 Task: Look for products in the category "Chardonnay" from Kendall Jackson only.
Action: Mouse moved to (953, 343)
Screenshot: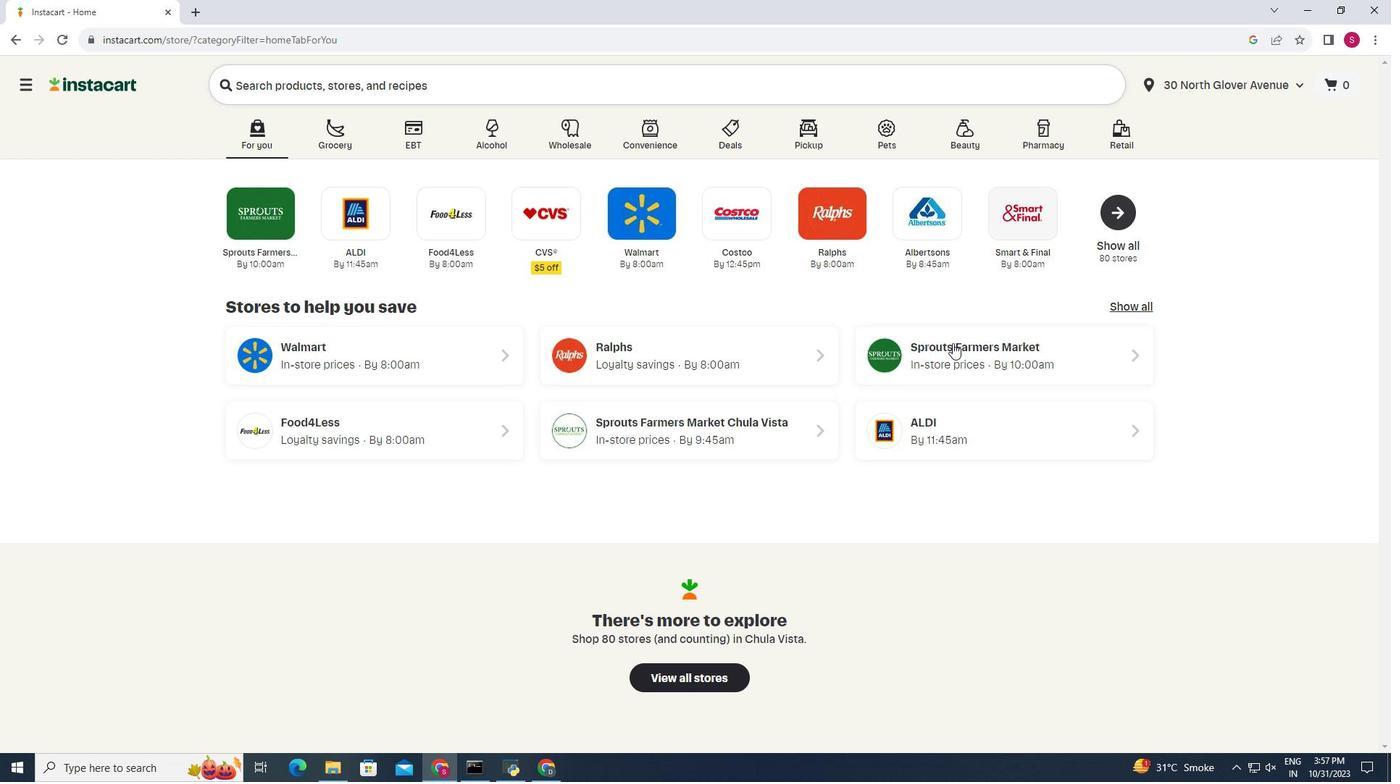 
Action: Mouse pressed left at (953, 343)
Screenshot: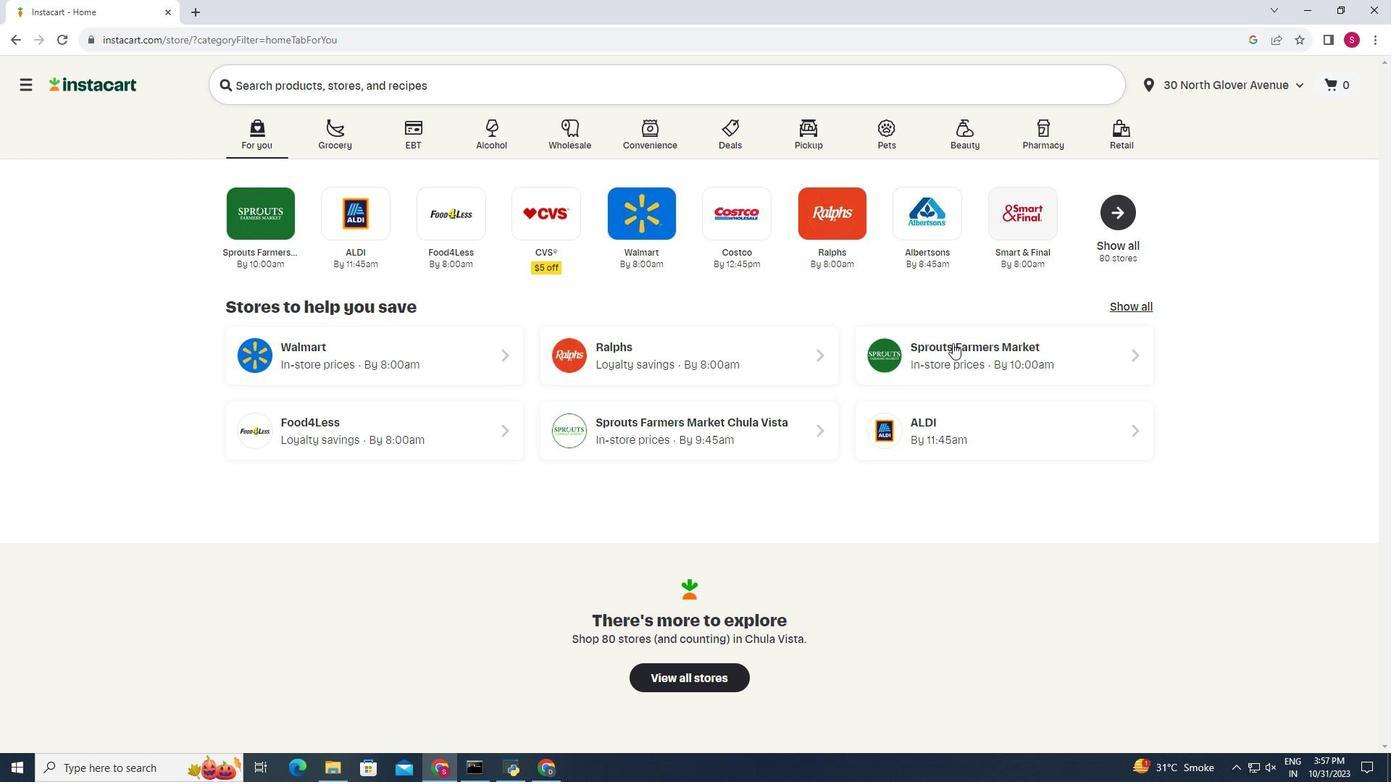 
Action: Mouse moved to (52, 689)
Screenshot: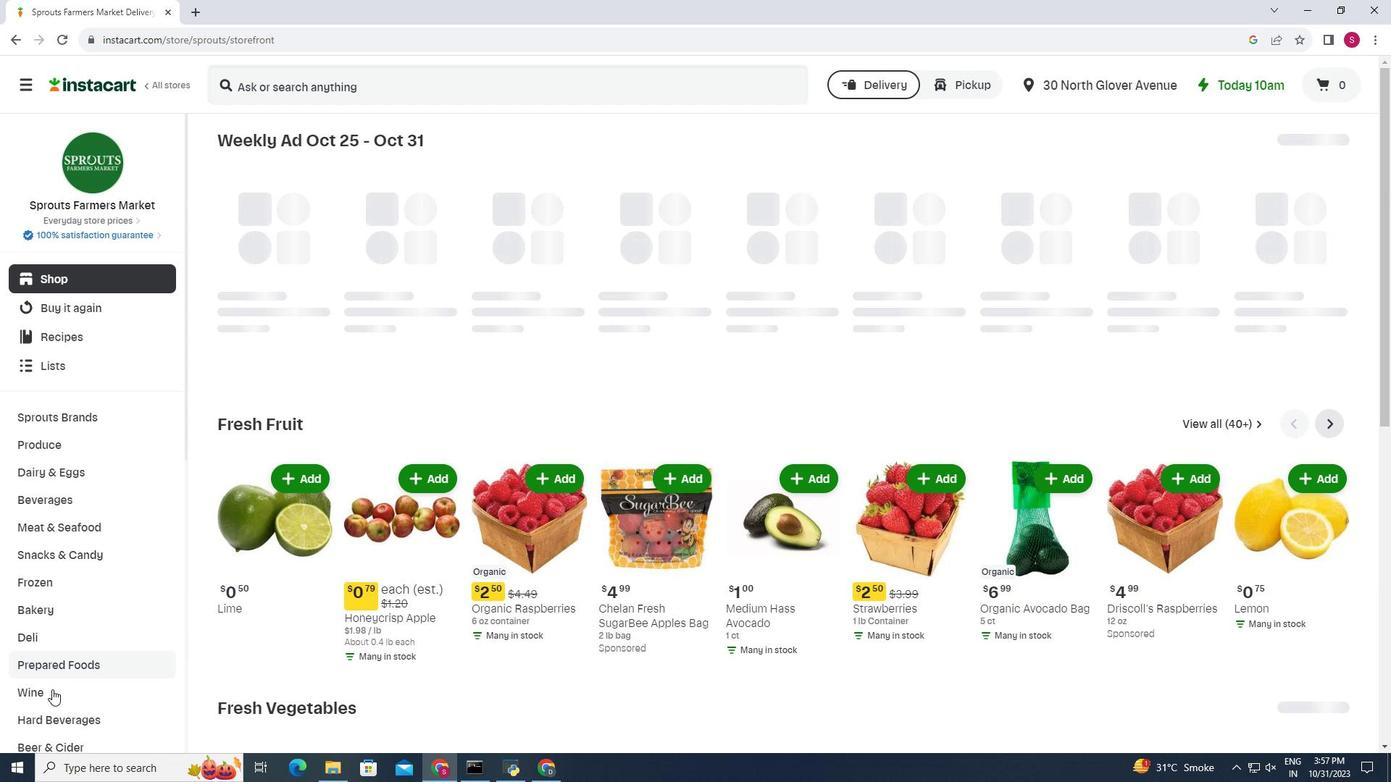 
Action: Mouse pressed left at (52, 689)
Screenshot: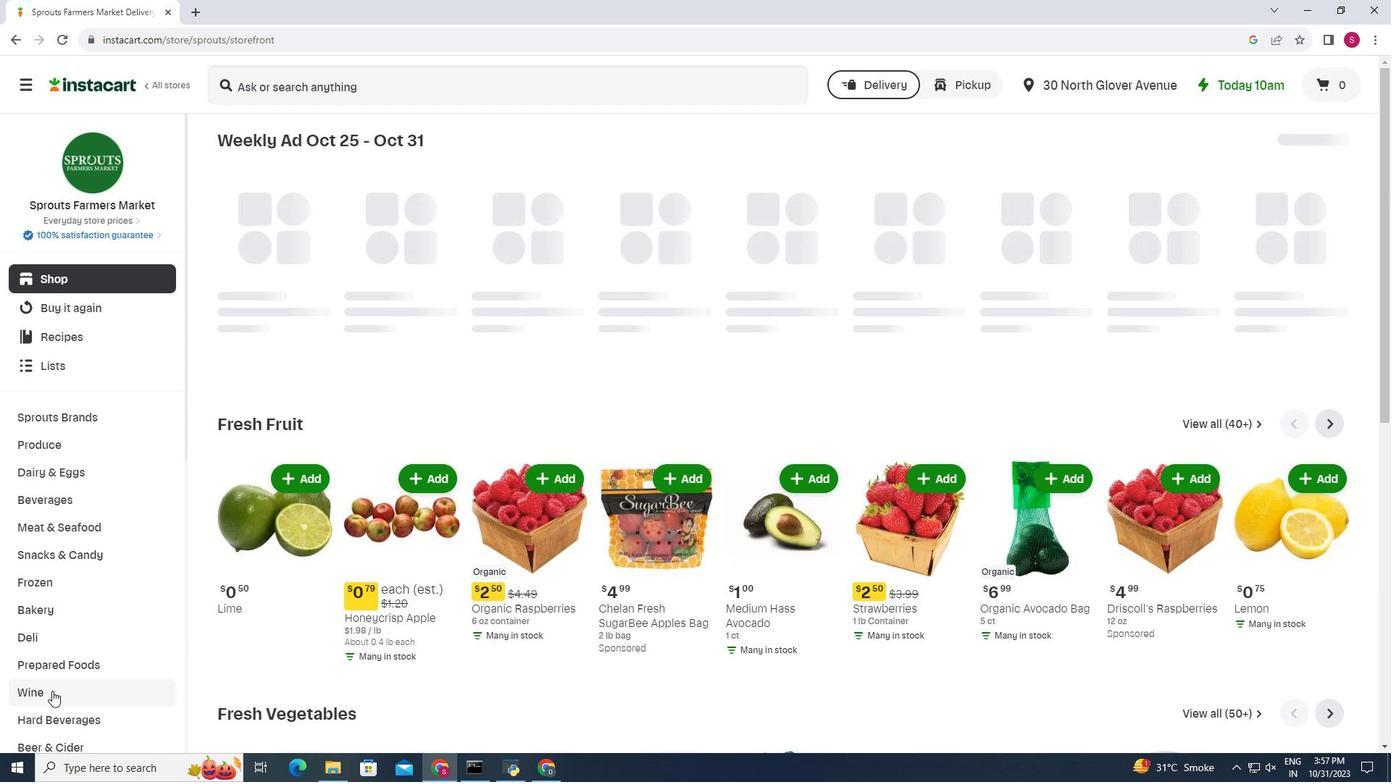 
Action: Mouse moved to (56, 692)
Screenshot: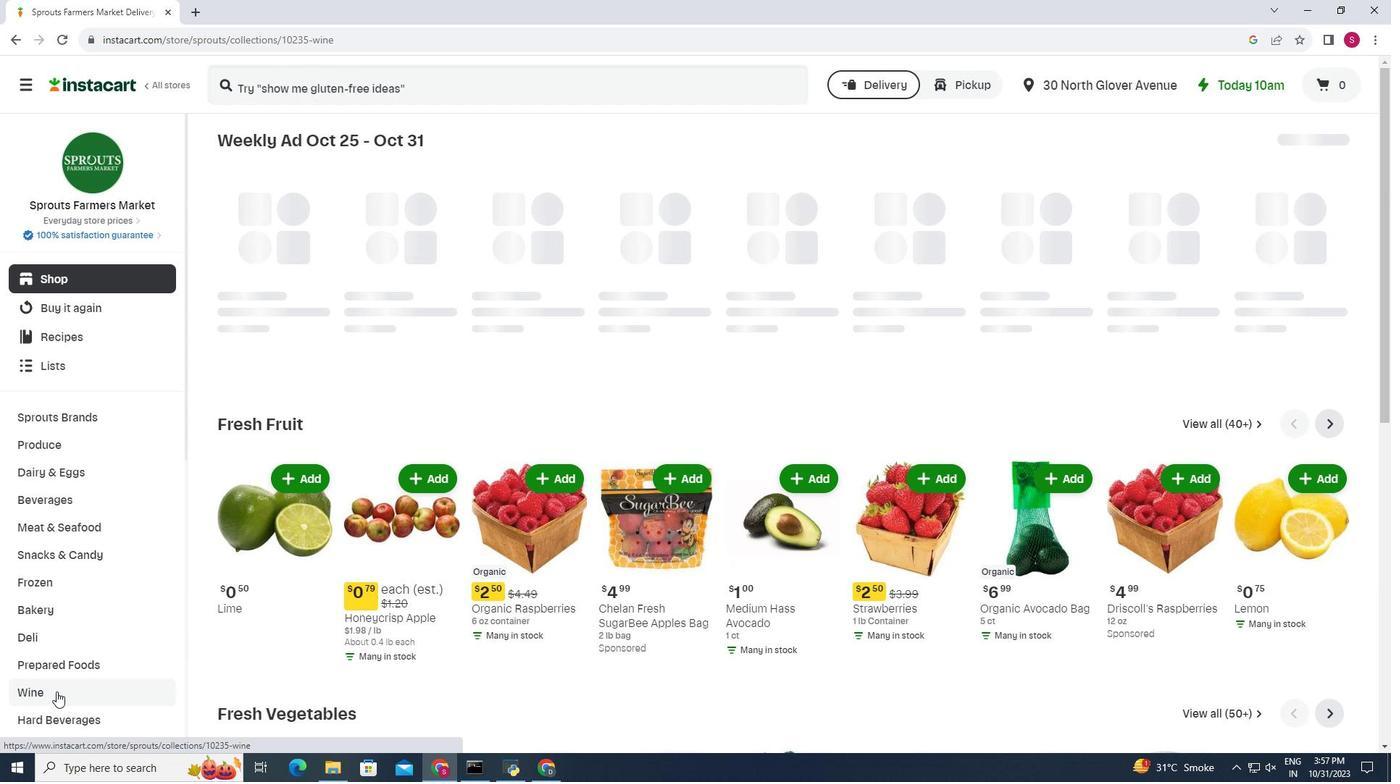 
Action: Mouse pressed left at (56, 692)
Screenshot: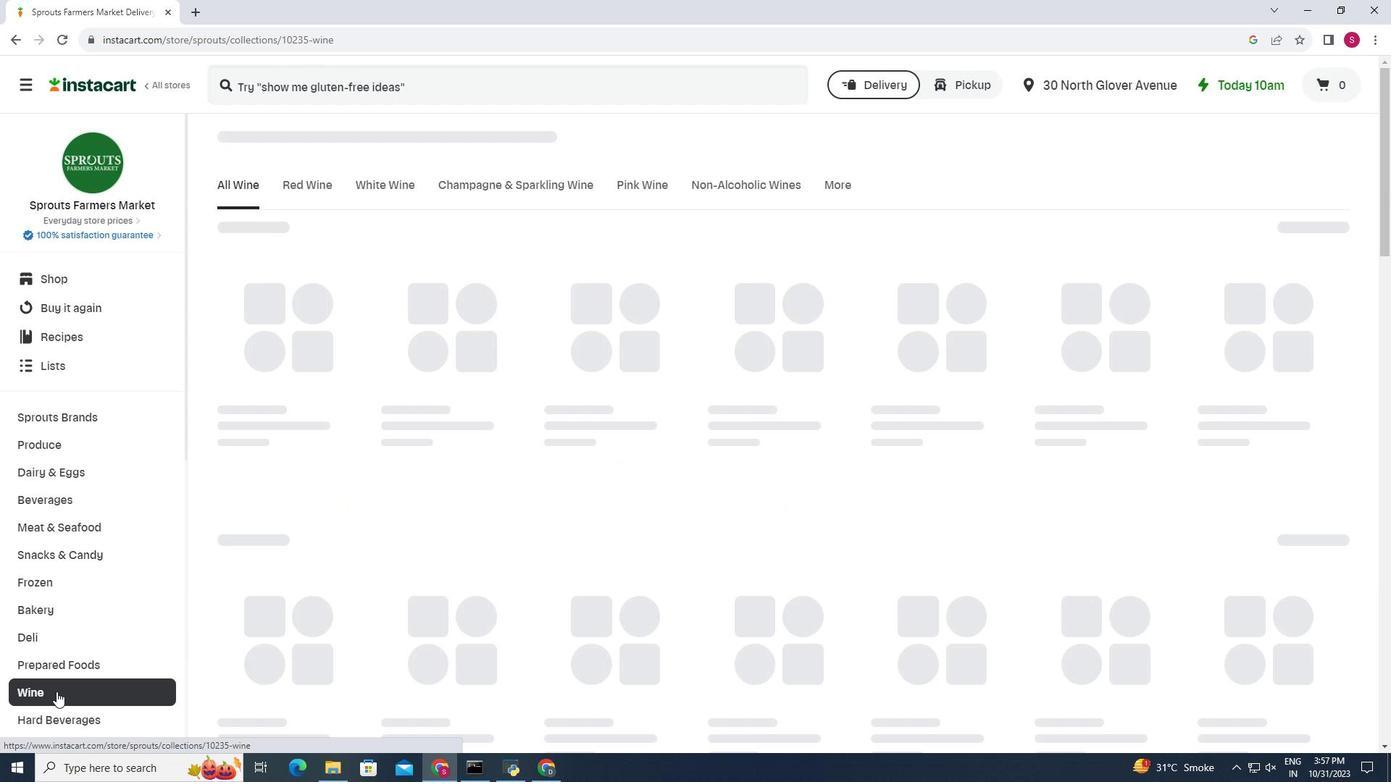 
Action: Mouse moved to (387, 178)
Screenshot: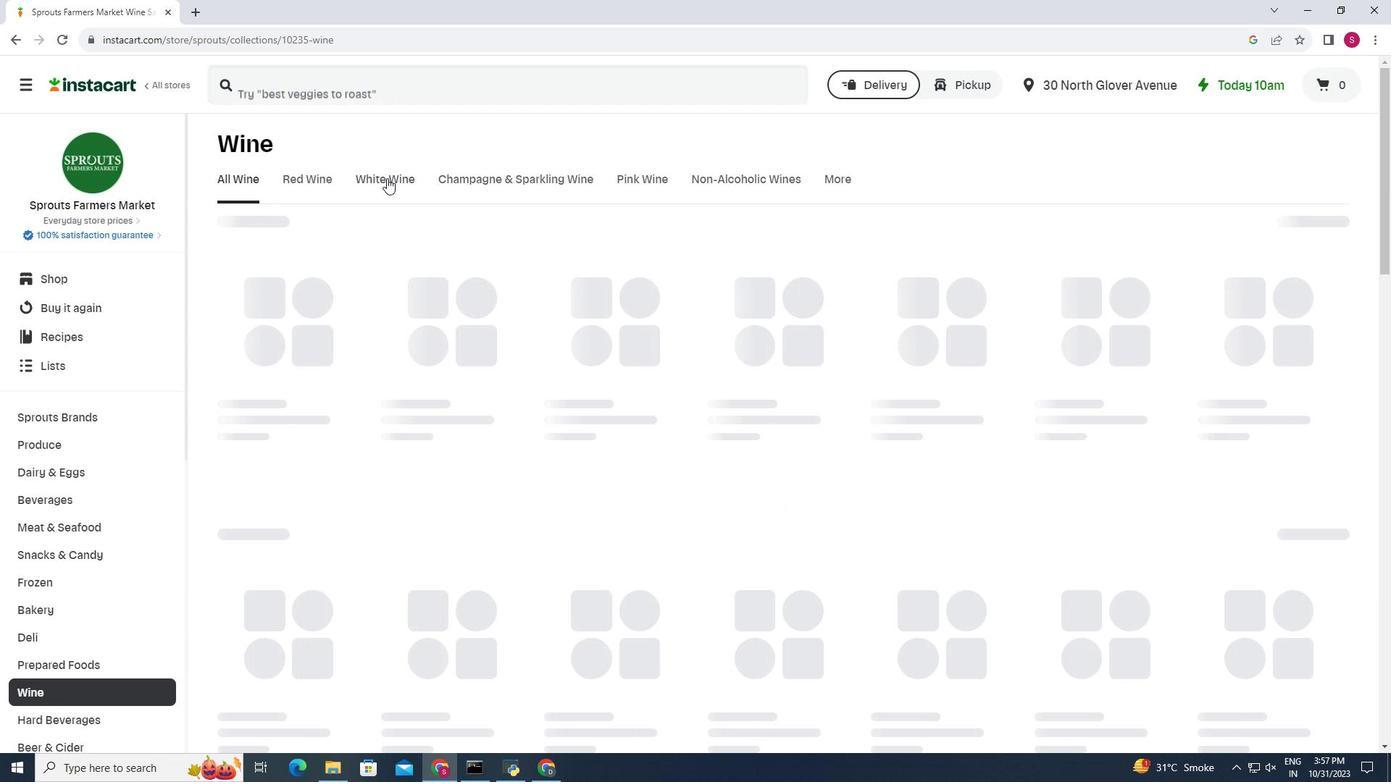 
Action: Mouse pressed left at (387, 178)
Screenshot: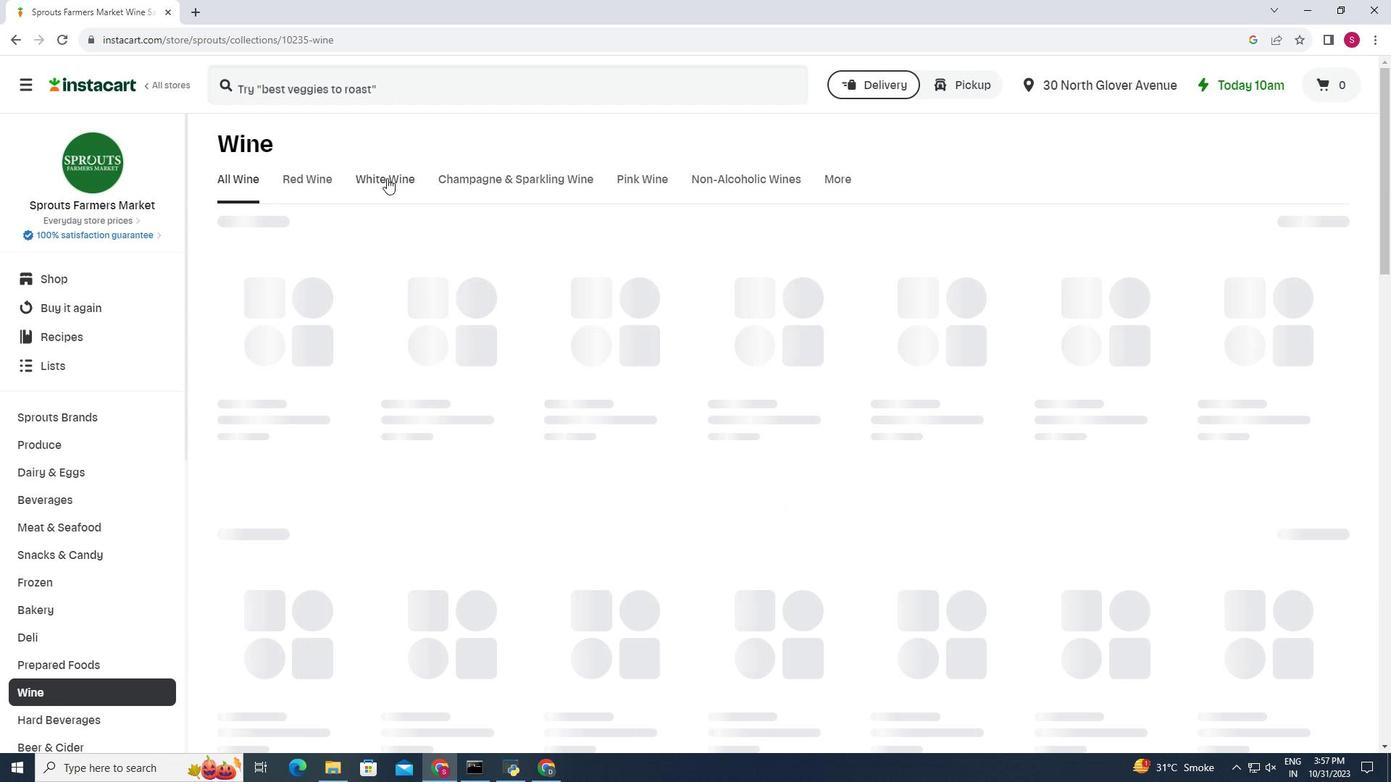 
Action: Mouse moved to (506, 244)
Screenshot: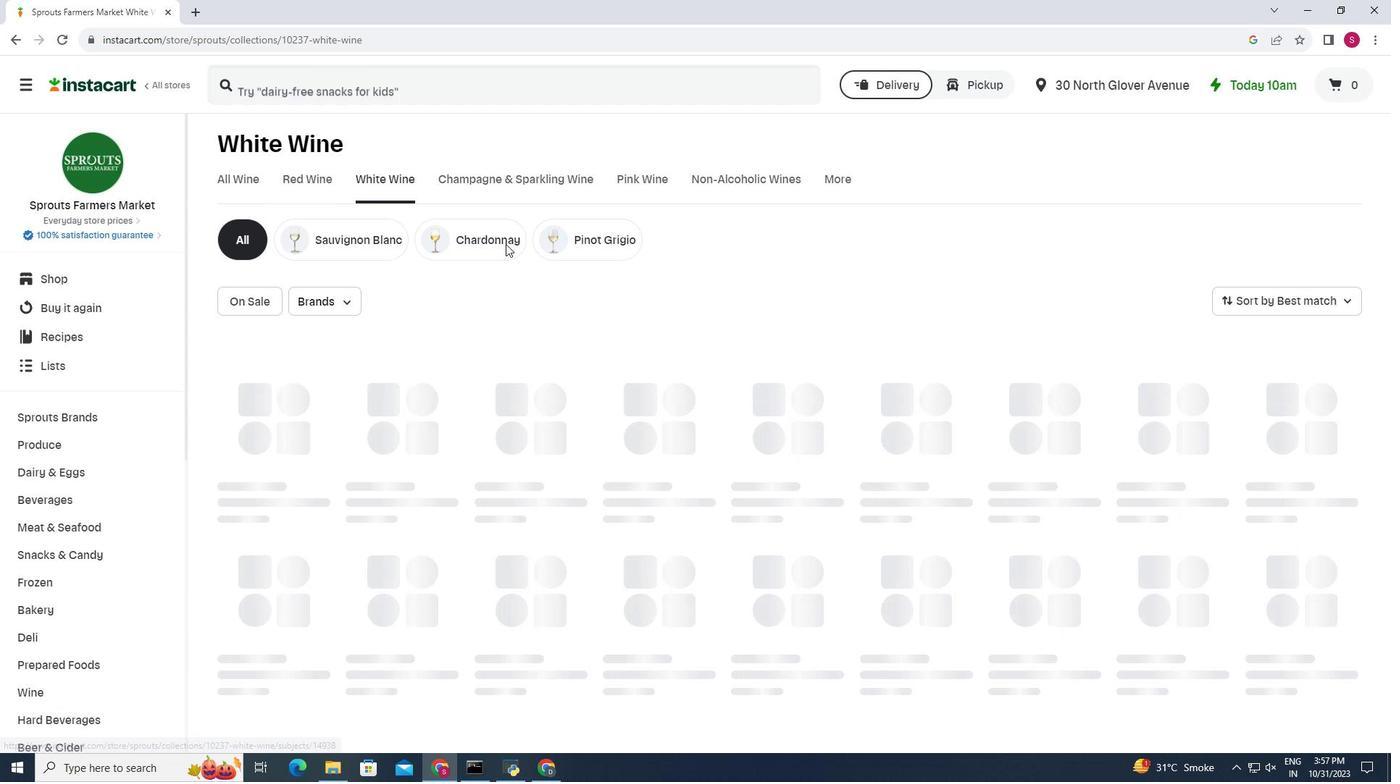 
Action: Mouse pressed left at (506, 244)
Screenshot: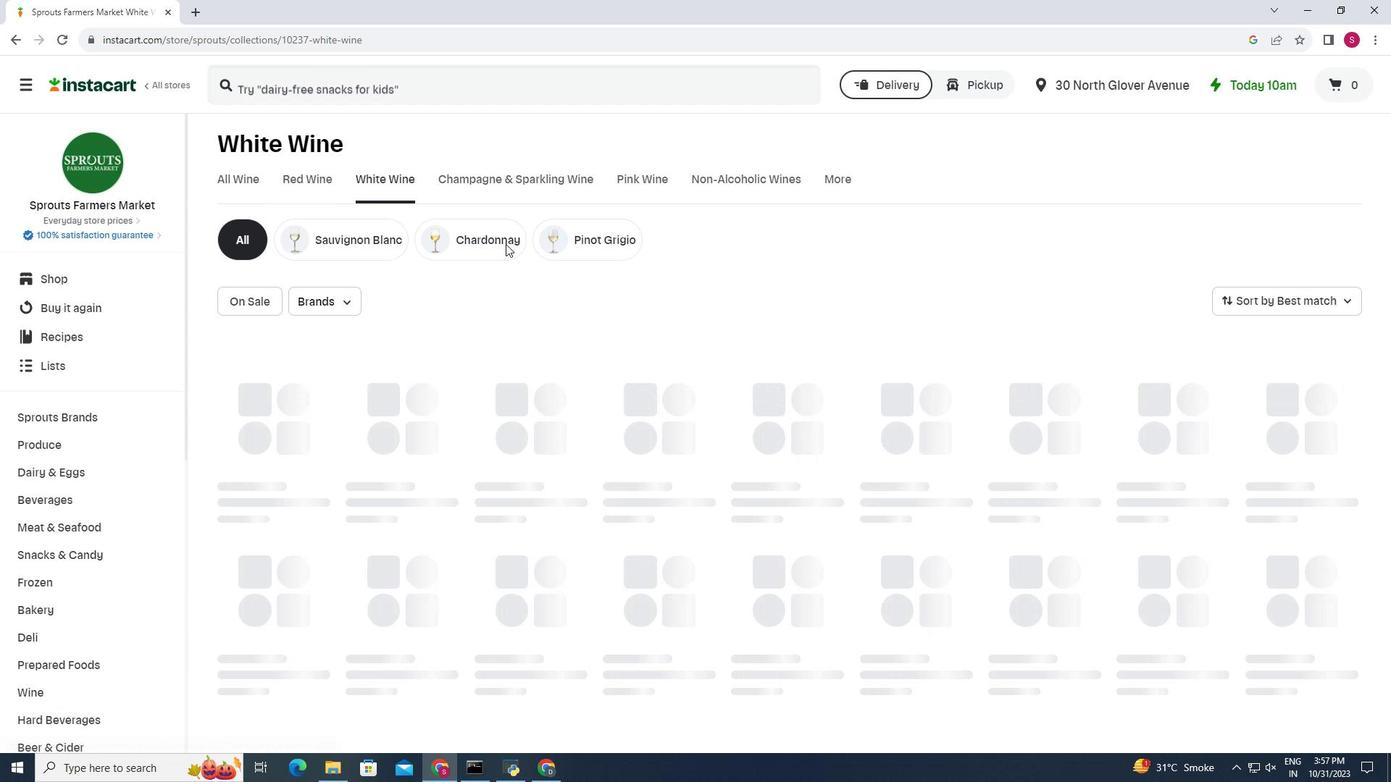 
Action: Mouse moved to (350, 295)
Screenshot: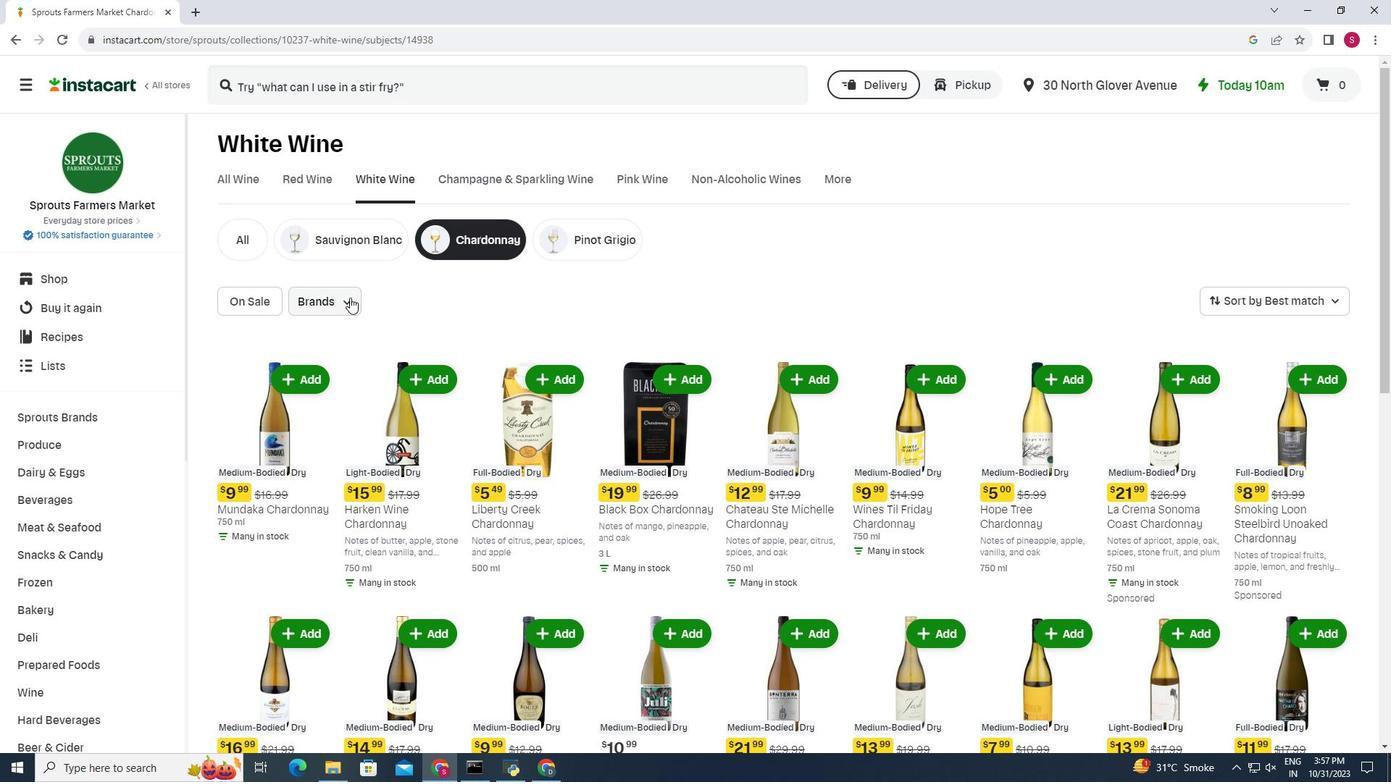 
Action: Mouse pressed left at (350, 295)
Screenshot: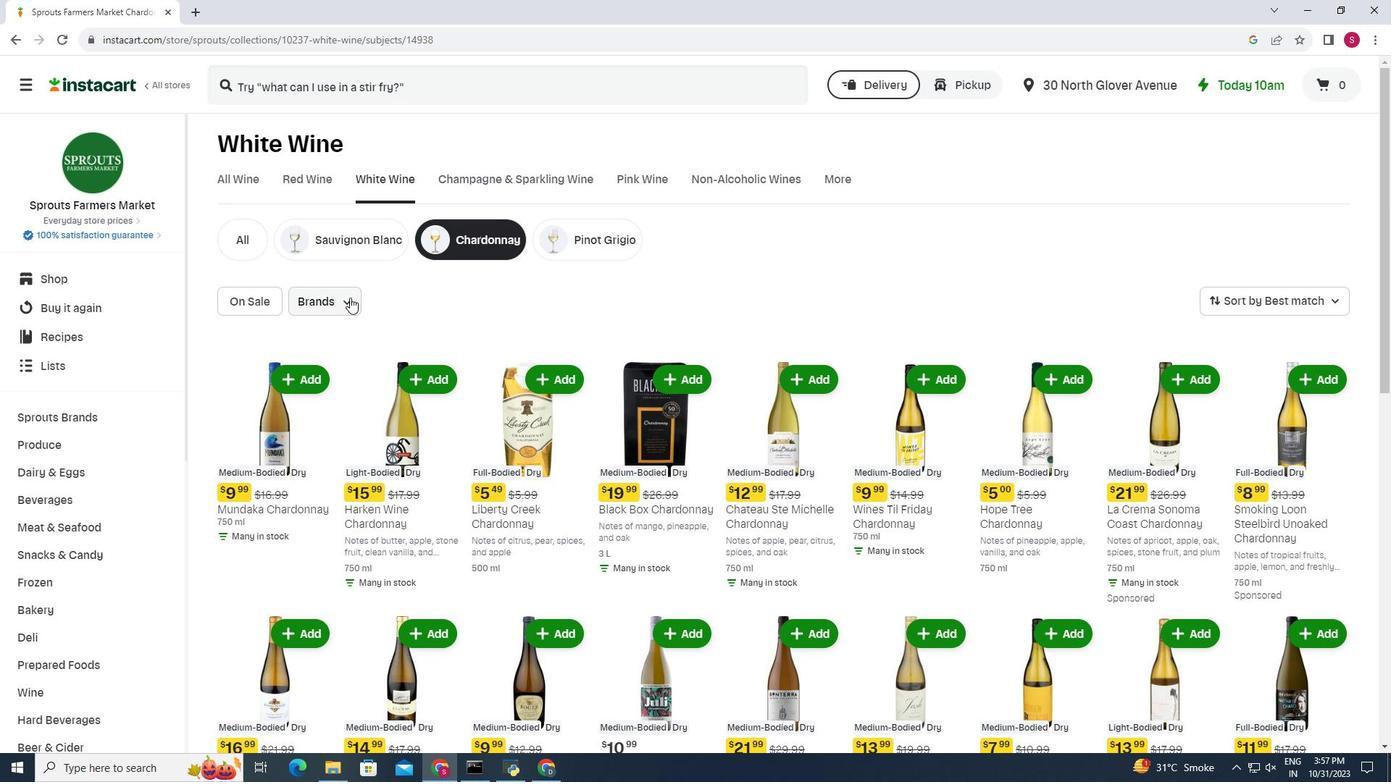 
Action: Mouse moved to (426, 396)
Screenshot: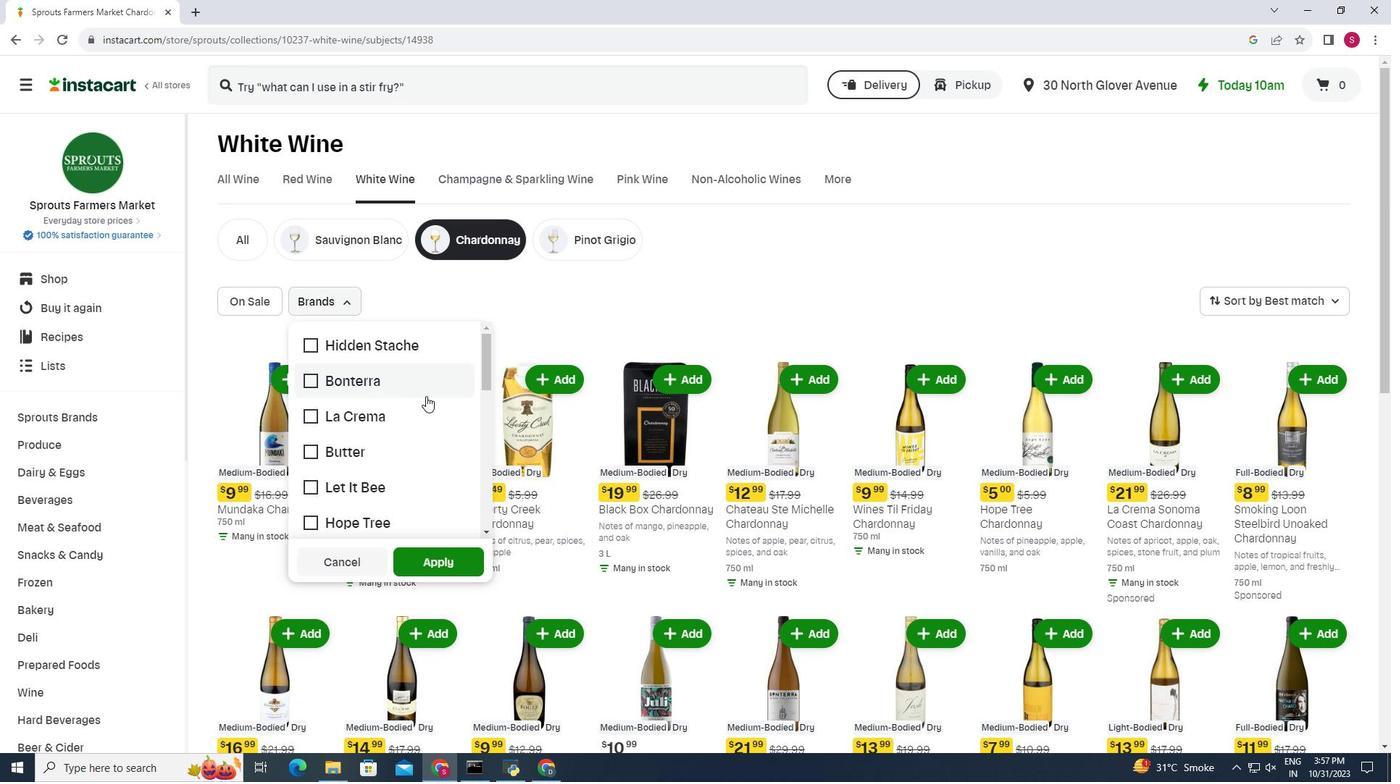 
Action: Mouse scrolled (426, 395) with delta (0, 0)
Screenshot: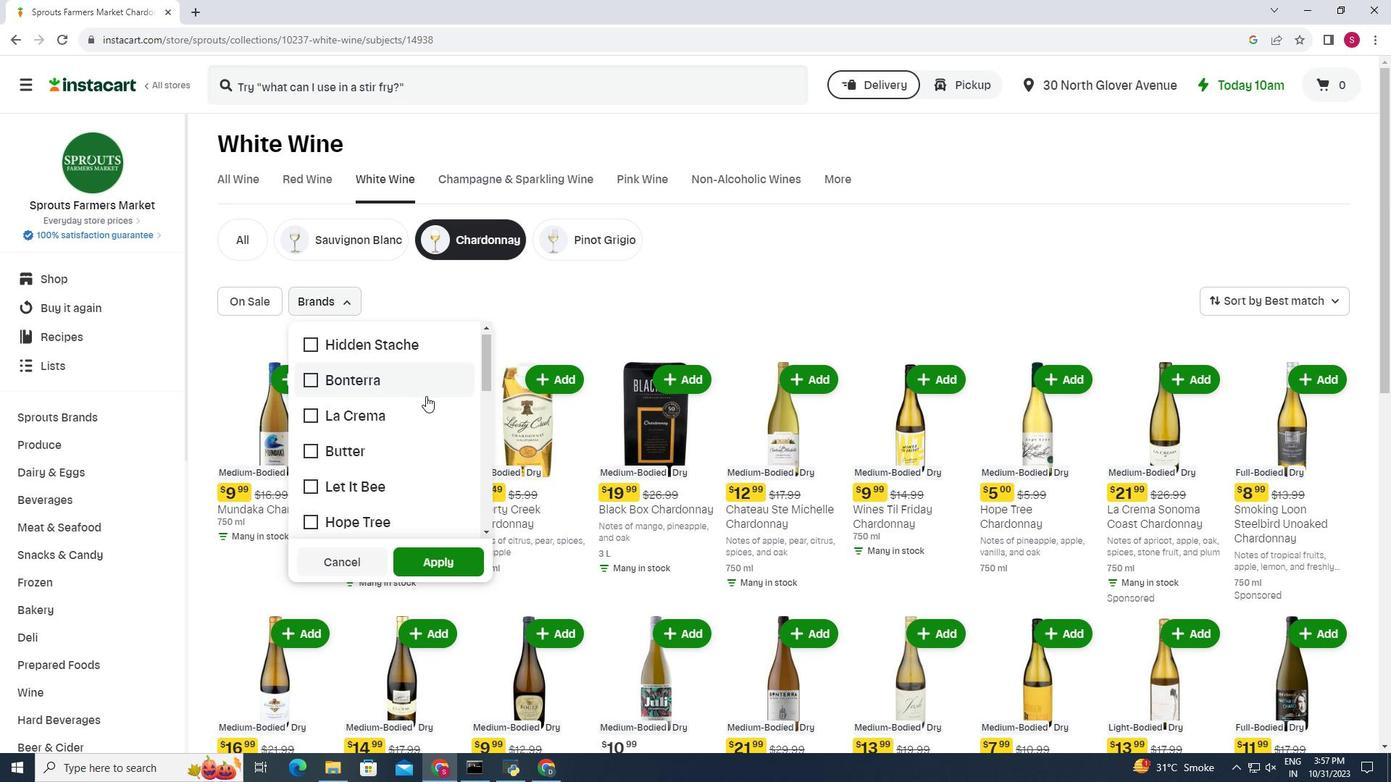 
Action: Mouse scrolled (426, 395) with delta (0, 0)
Screenshot: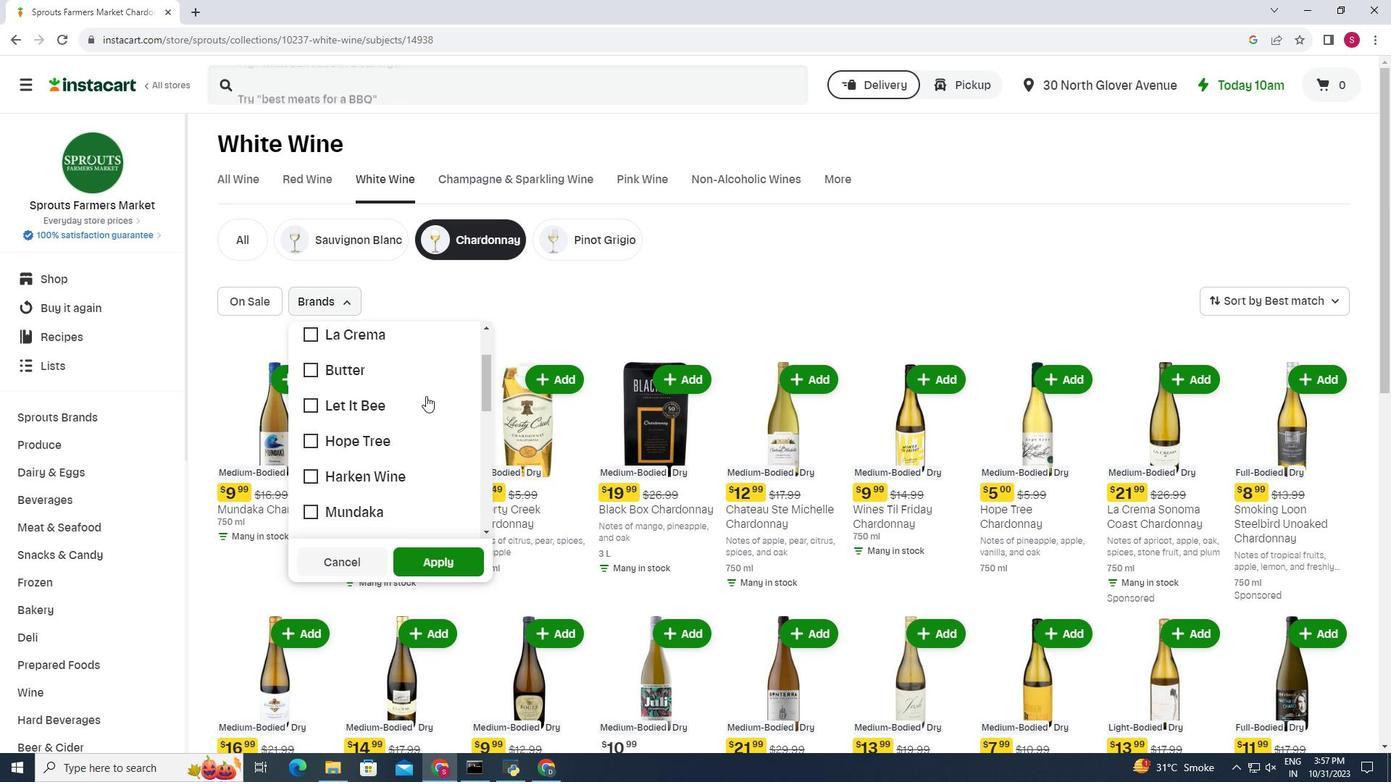
Action: Mouse scrolled (426, 395) with delta (0, 0)
Screenshot: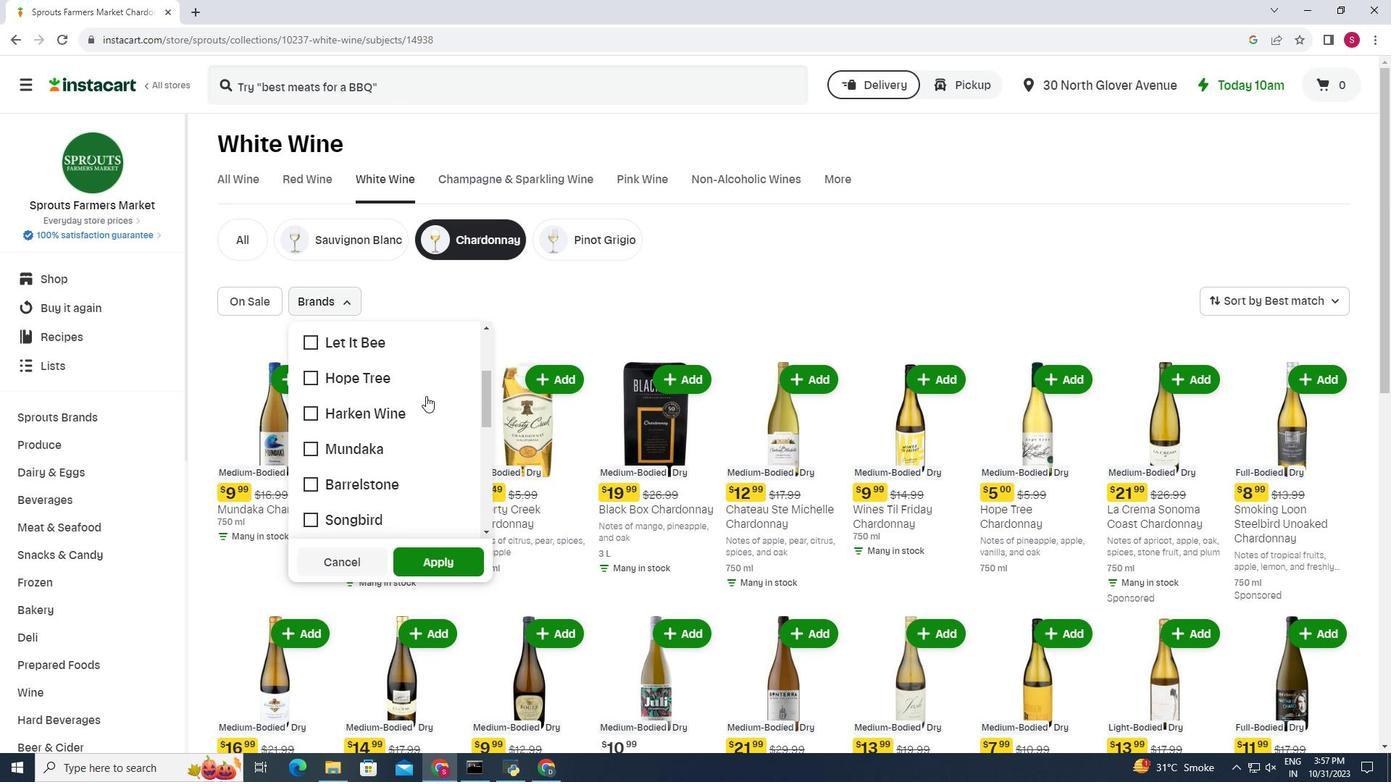 
Action: Mouse moved to (426, 397)
Screenshot: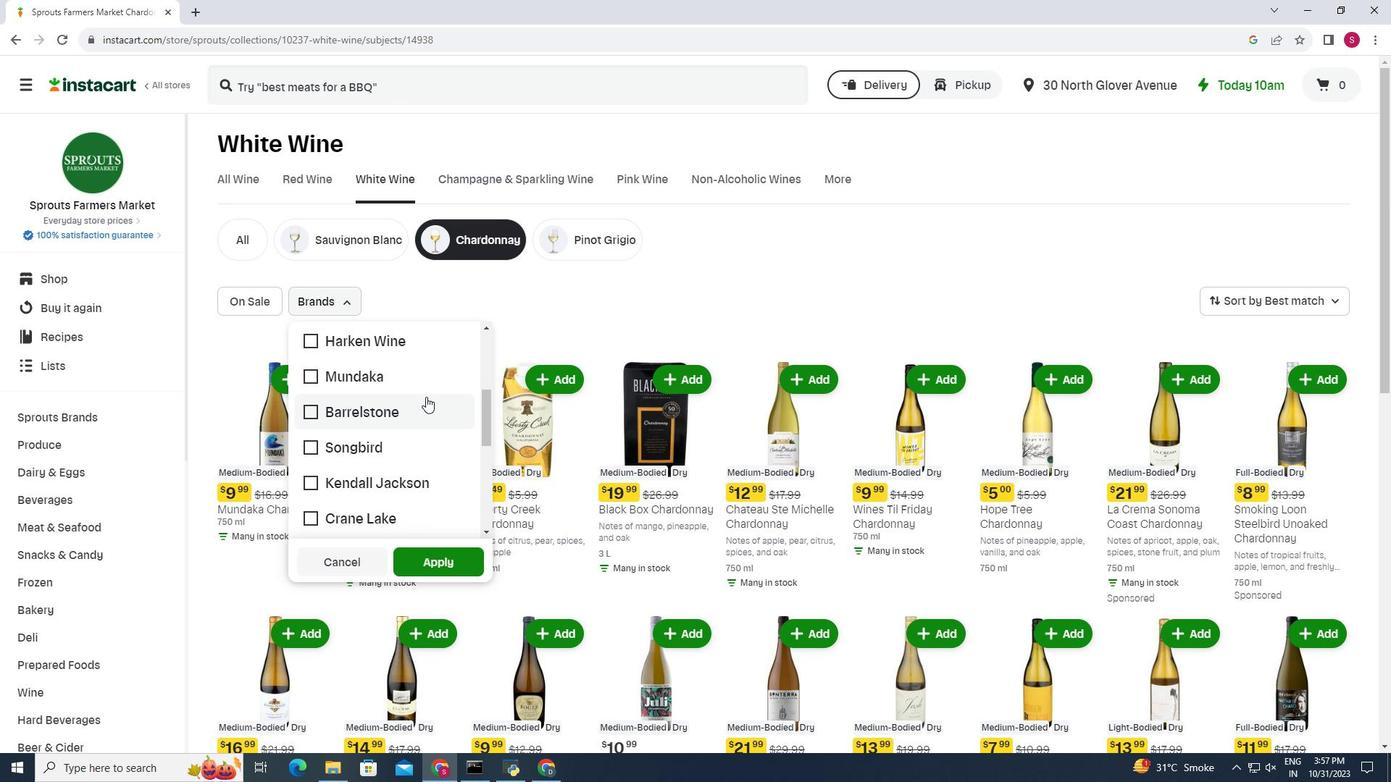 
Action: Mouse scrolled (426, 396) with delta (0, 0)
Screenshot: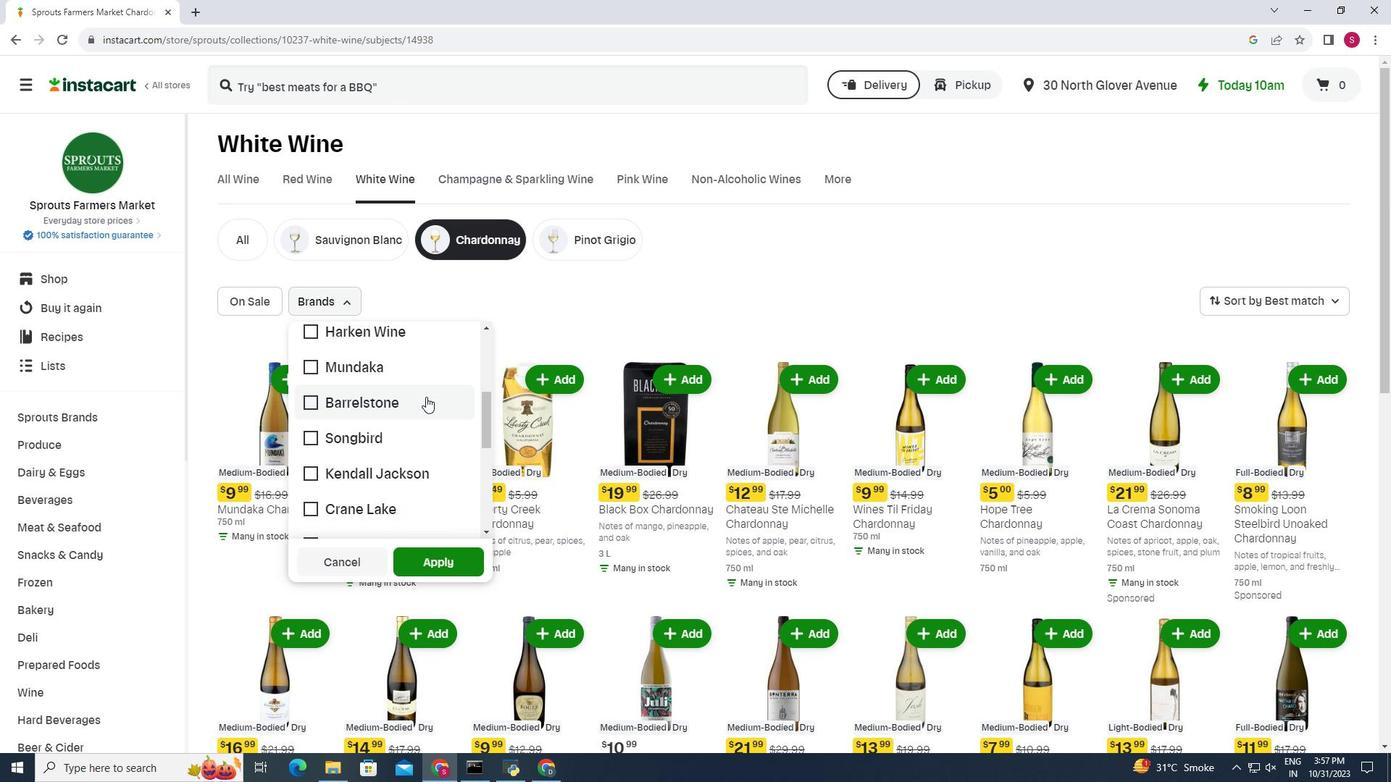 
Action: Mouse moved to (347, 411)
Screenshot: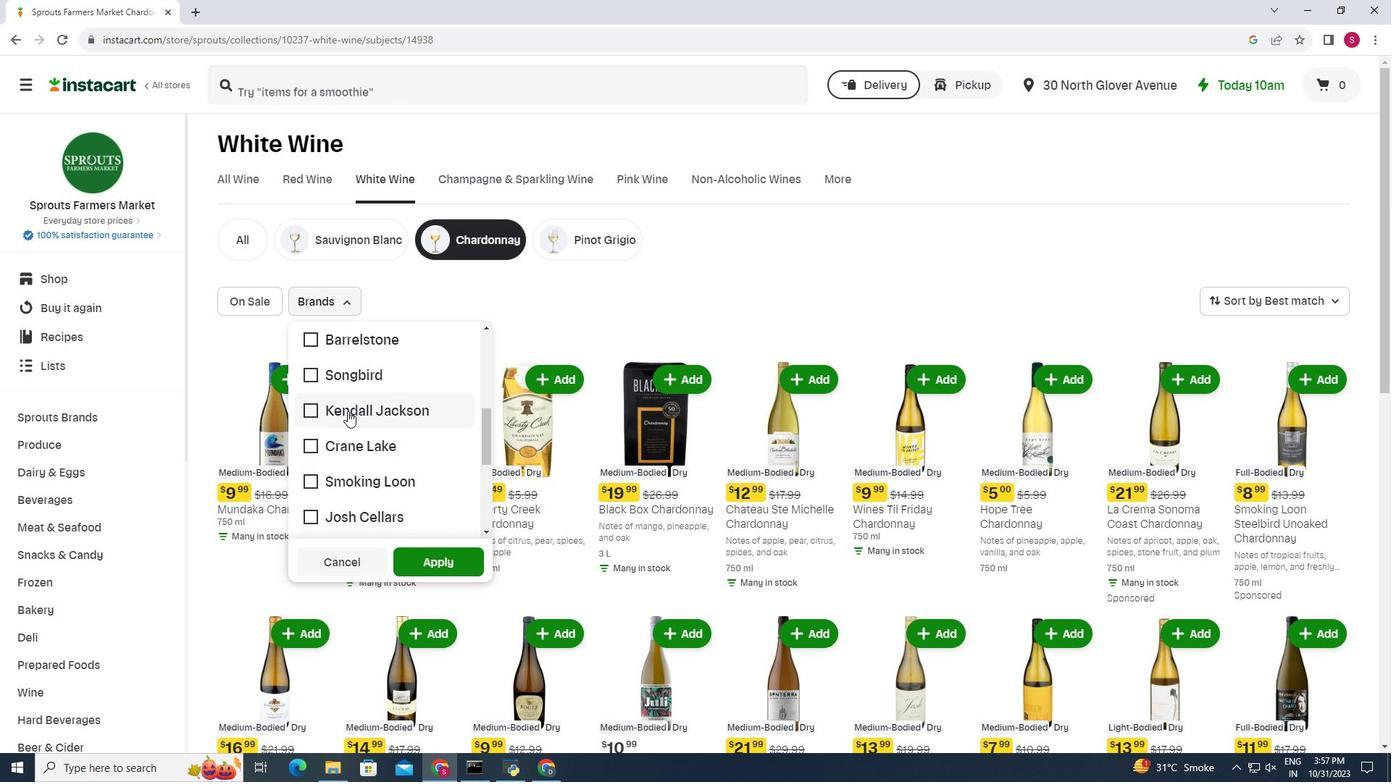 
Action: Mouse pressed left at (347, 411)
Screenshot: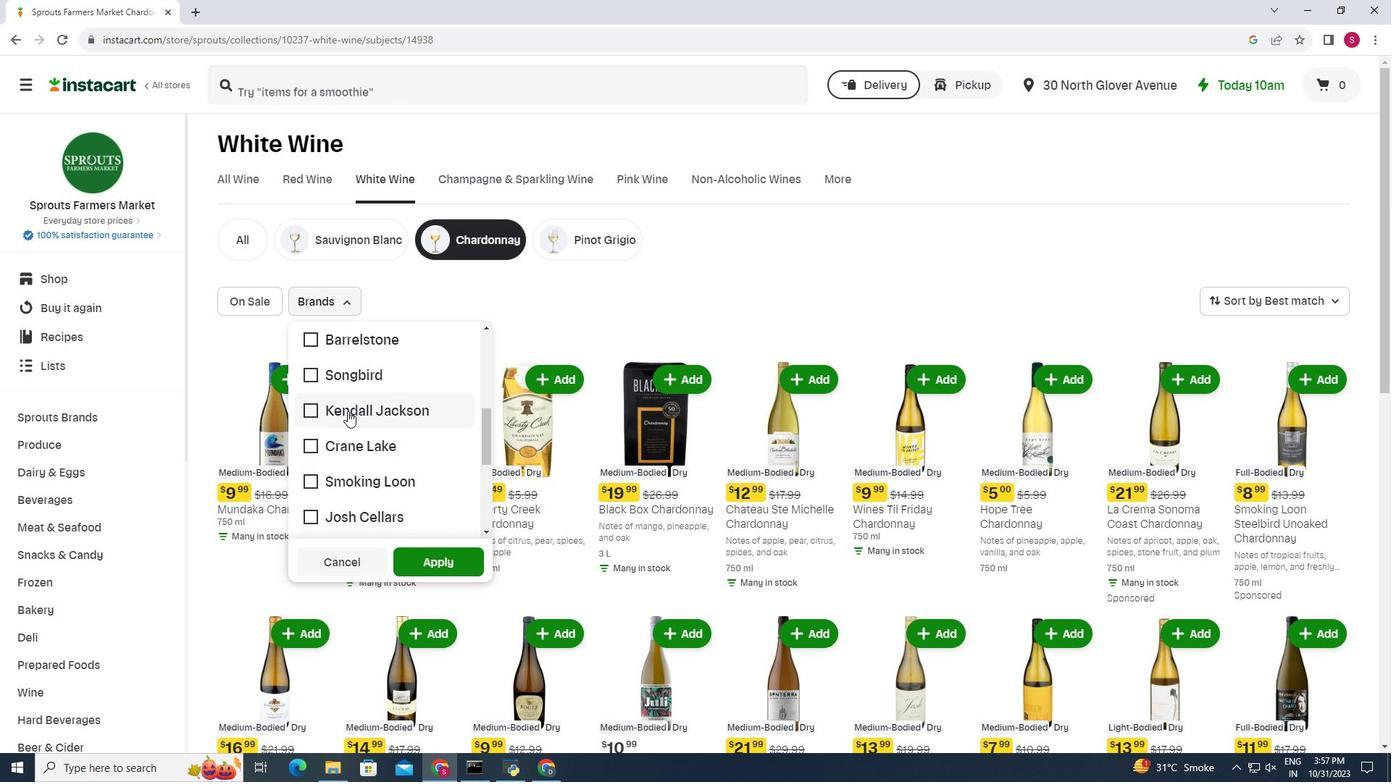 
Action: Mouse moved to (422, 565)
Screenshot: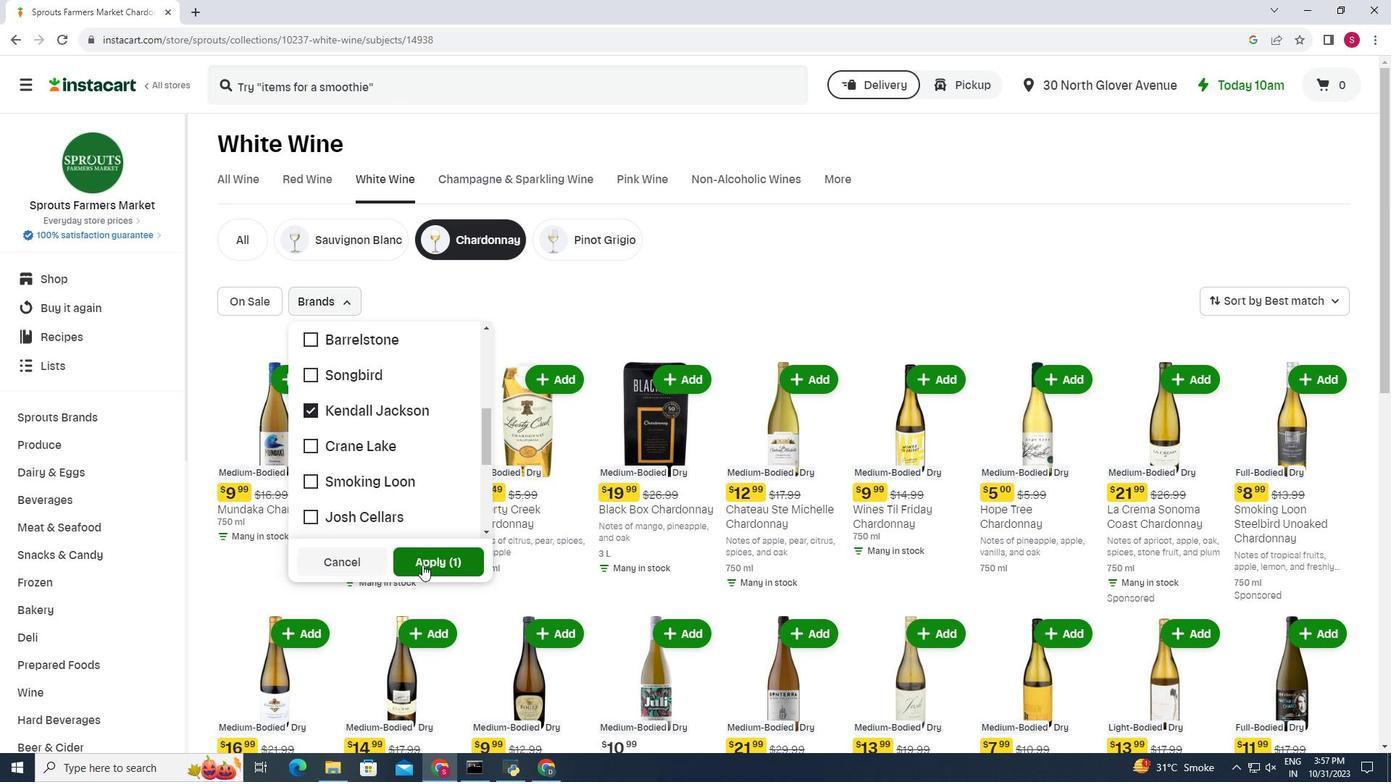 
Action: Mouse pressed left at (422, 565)
Screenshot: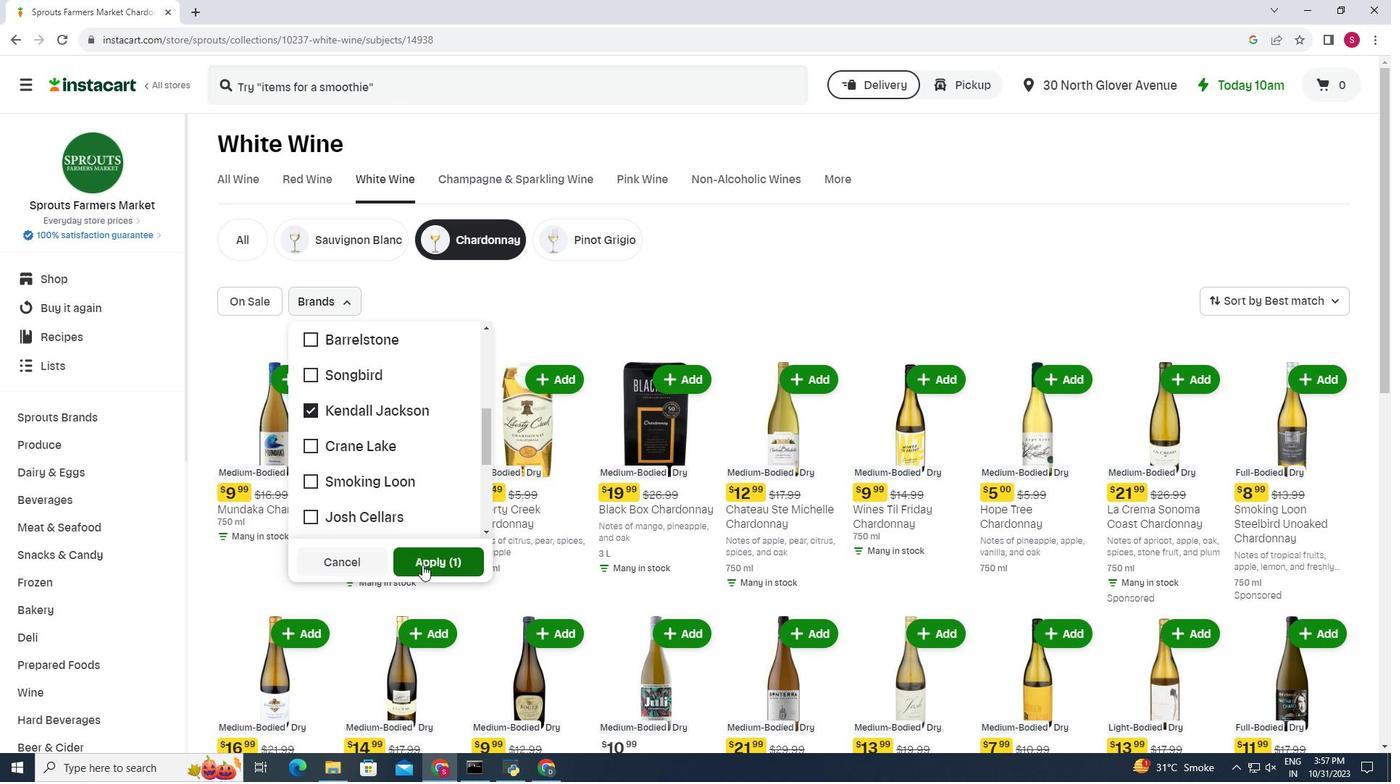 
Action: Mouse moved to (662, 466)
Screenshot: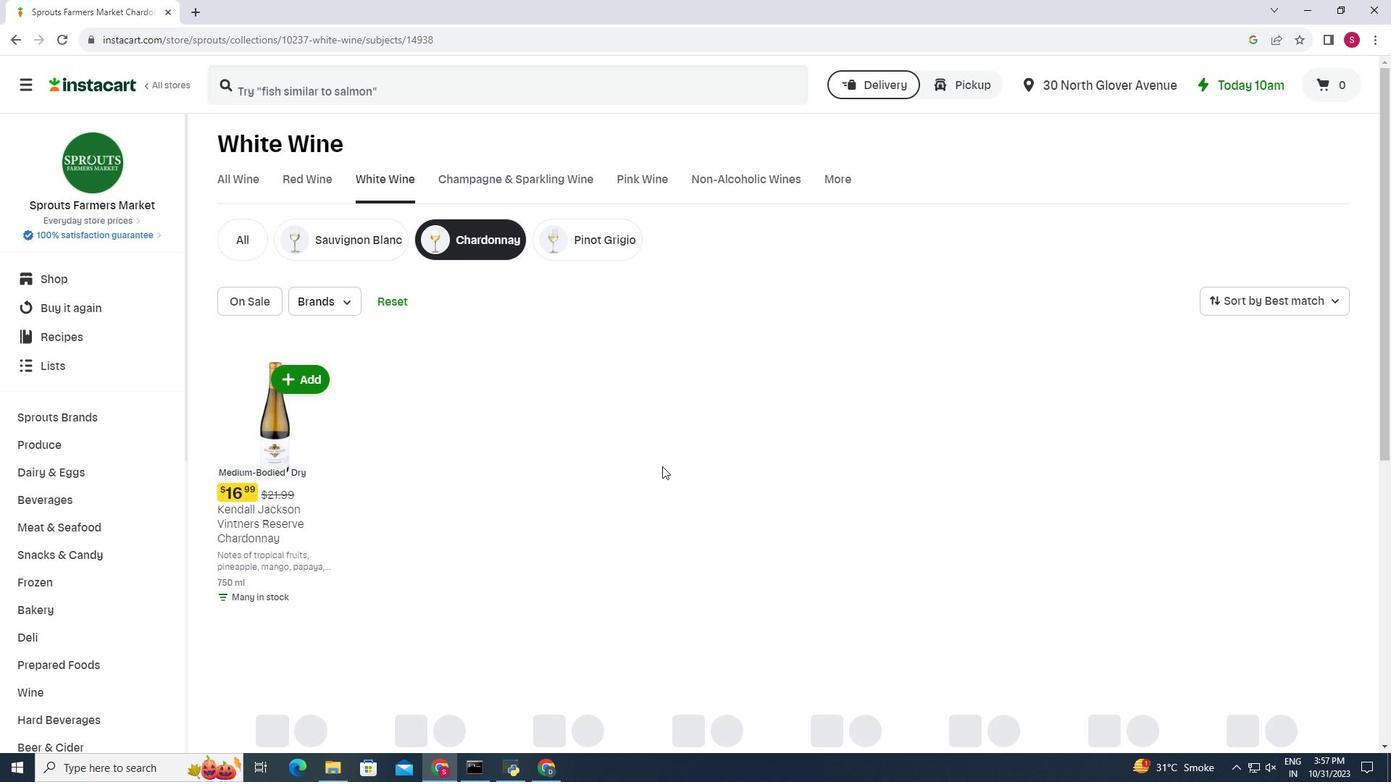 
